 Task: Add Dr. Bronner's Rose Pure Castile Liquid Soap to the cart.
Action: Mouse moved to (251, 125)
Screenshot: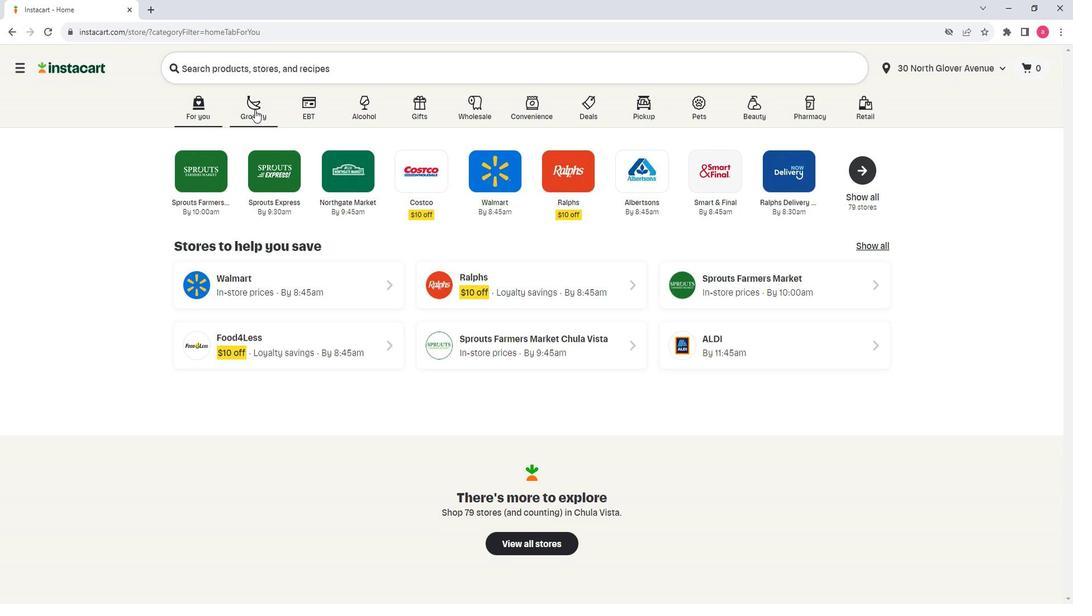 
Action: Mouse pressed left at (251, 125)
Screenshot: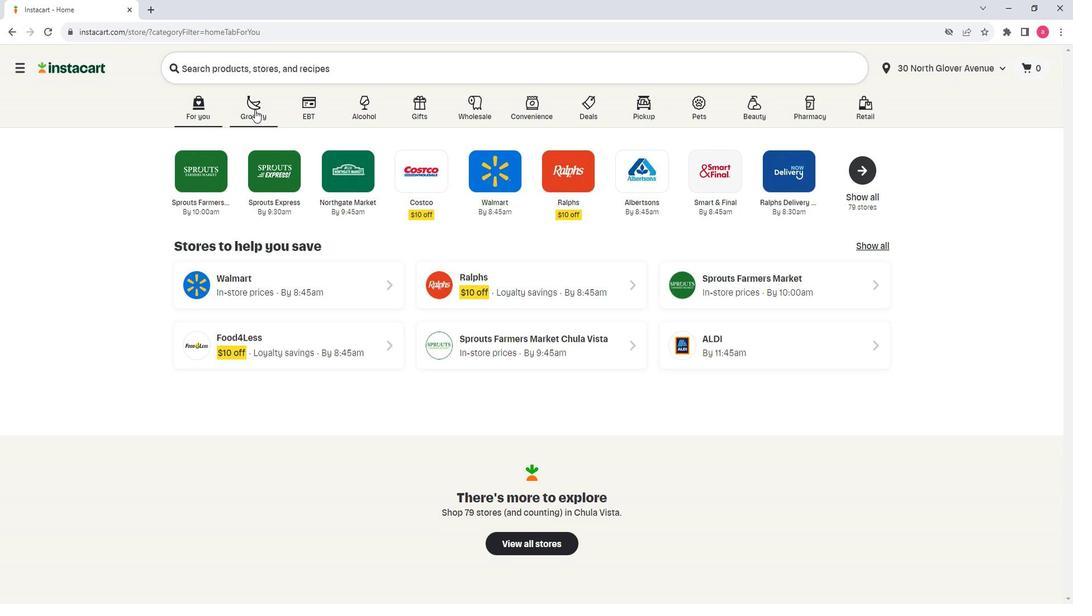 
Action: Mouse moved to (297, 337)
Screenshot: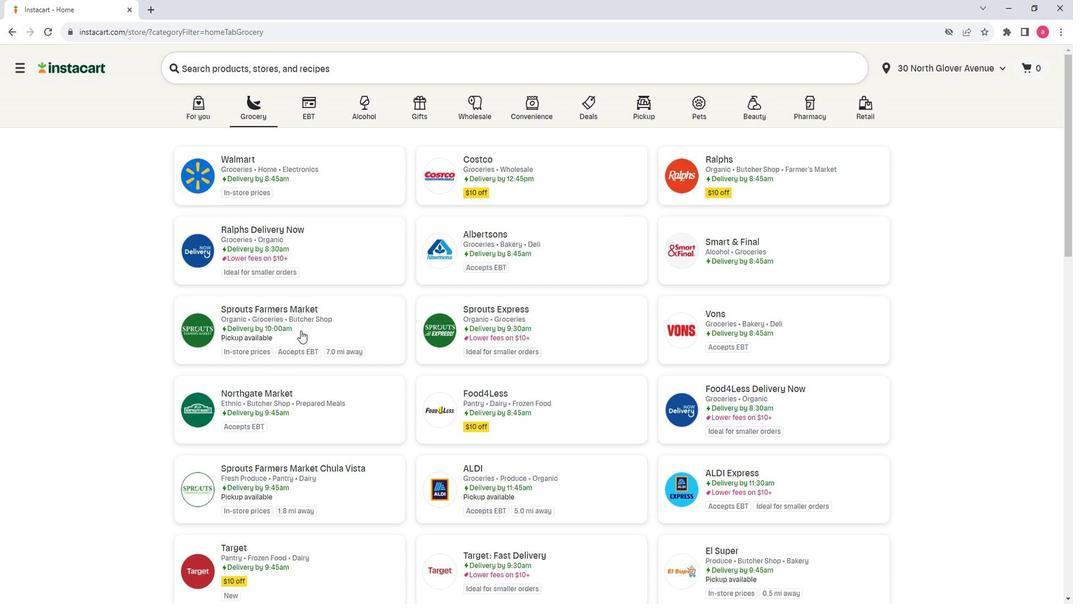 
Action: Mouse pressed left at (297, 337)
Screenshot: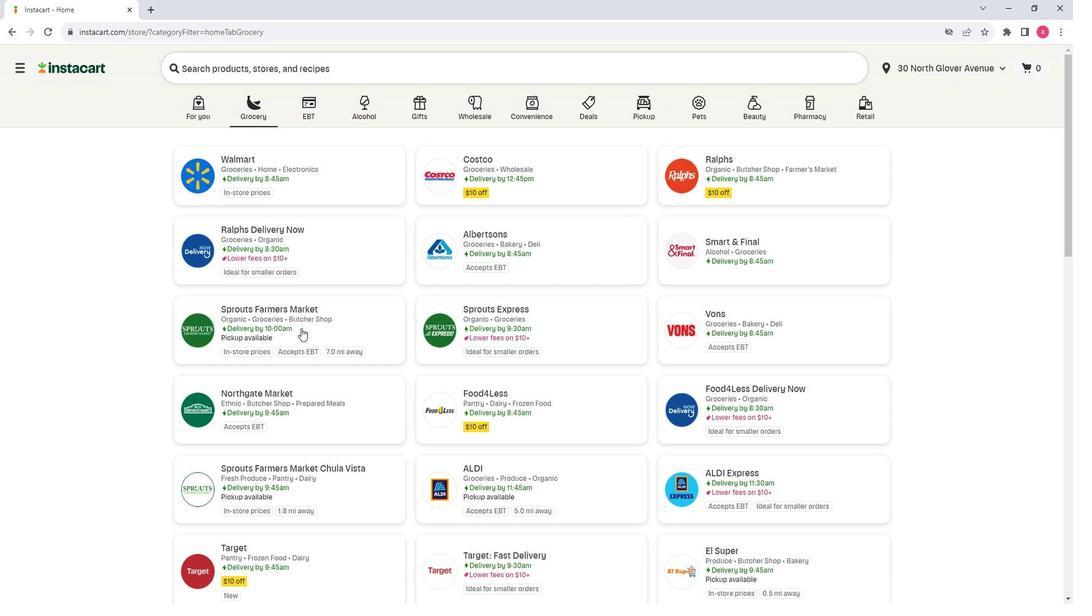 
Action: Mouse moved to (95, 428)
Screenshot: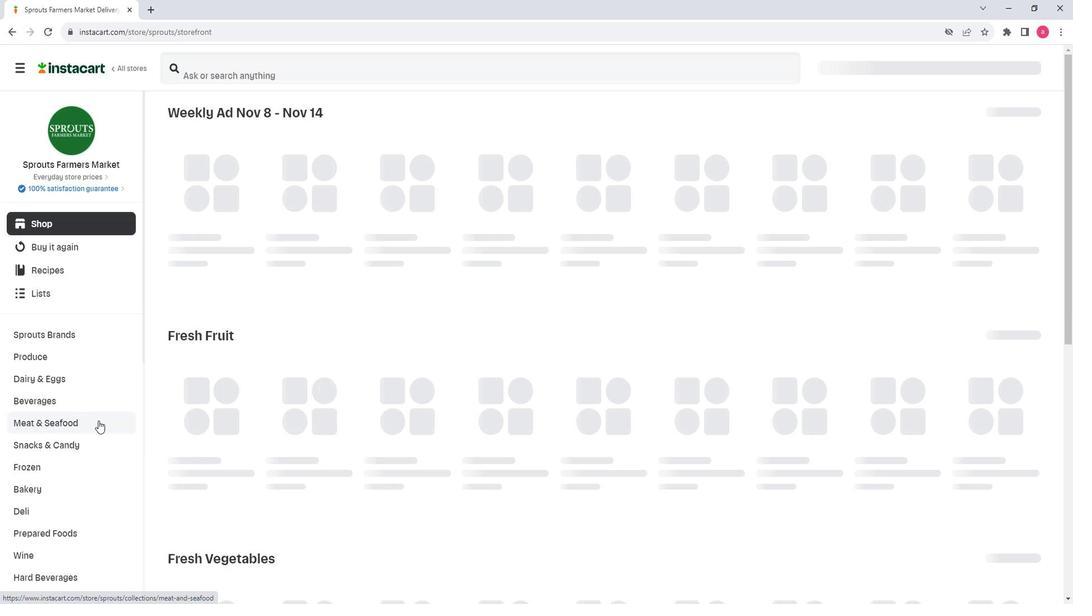 
Action: Mouse scrolled (95, 428) with delta (0, 0)
Screenshot: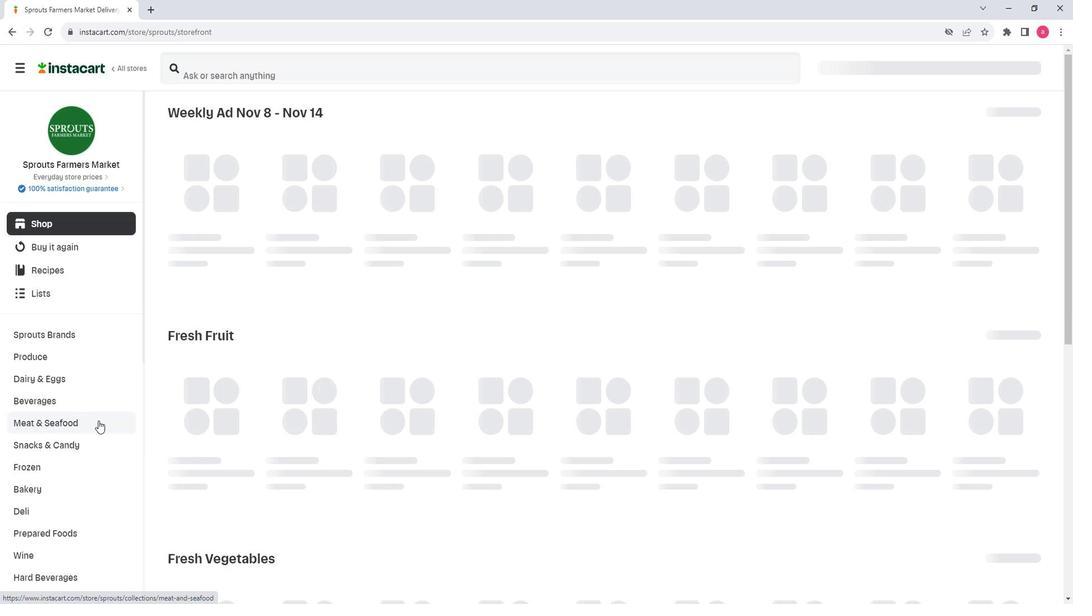 
Action: Mouse moved to (95, 429)
Screenshot: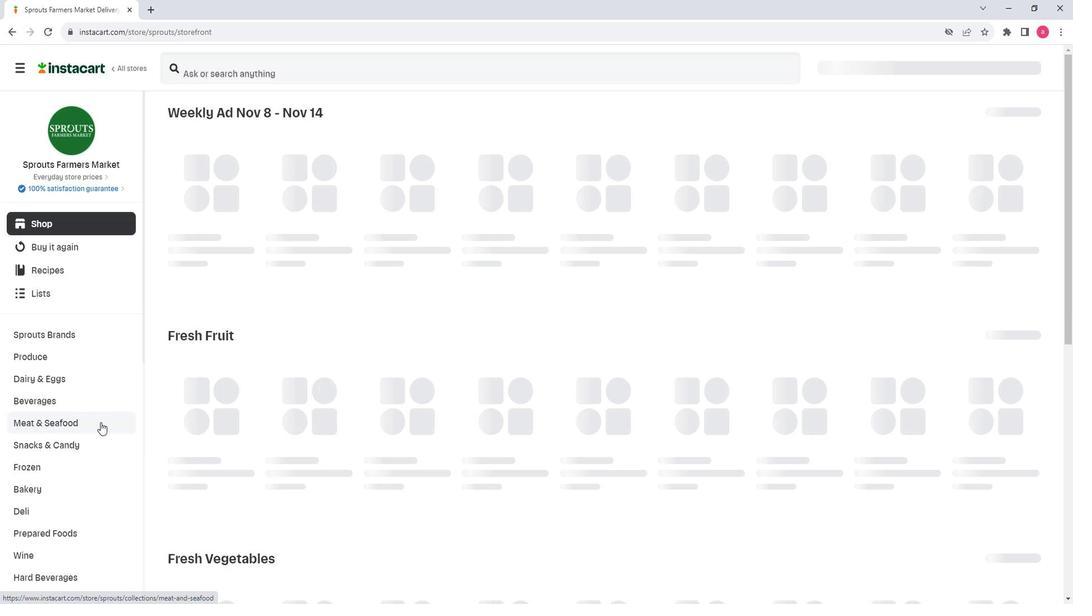 
Action: Mouse scrolled (95, 428) with delta (0, 0)
Screenshot: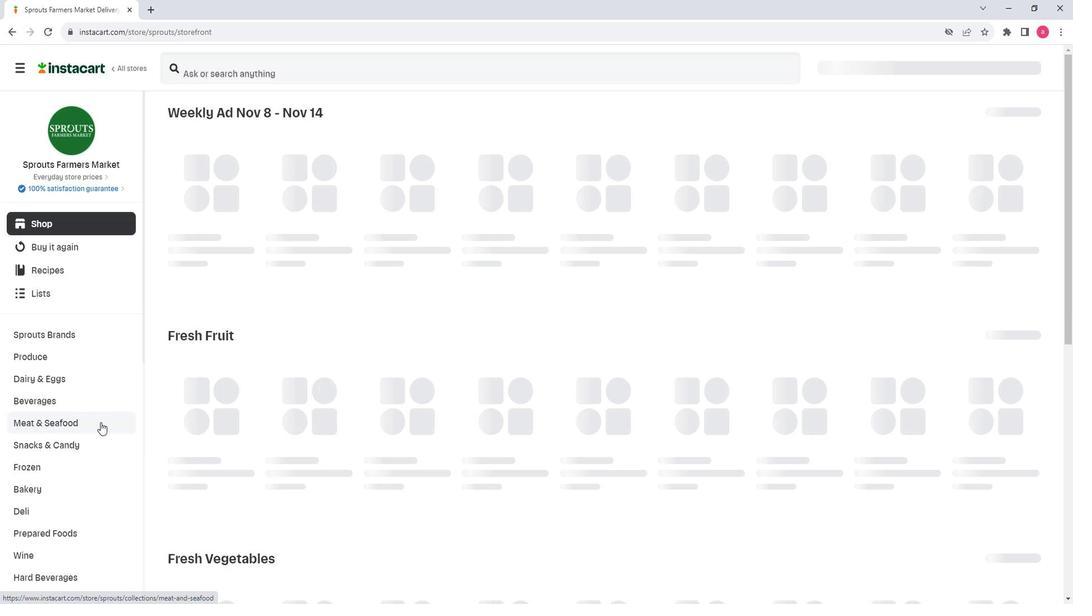 
Action: Mouse moved to (96, 429)
Screenshot: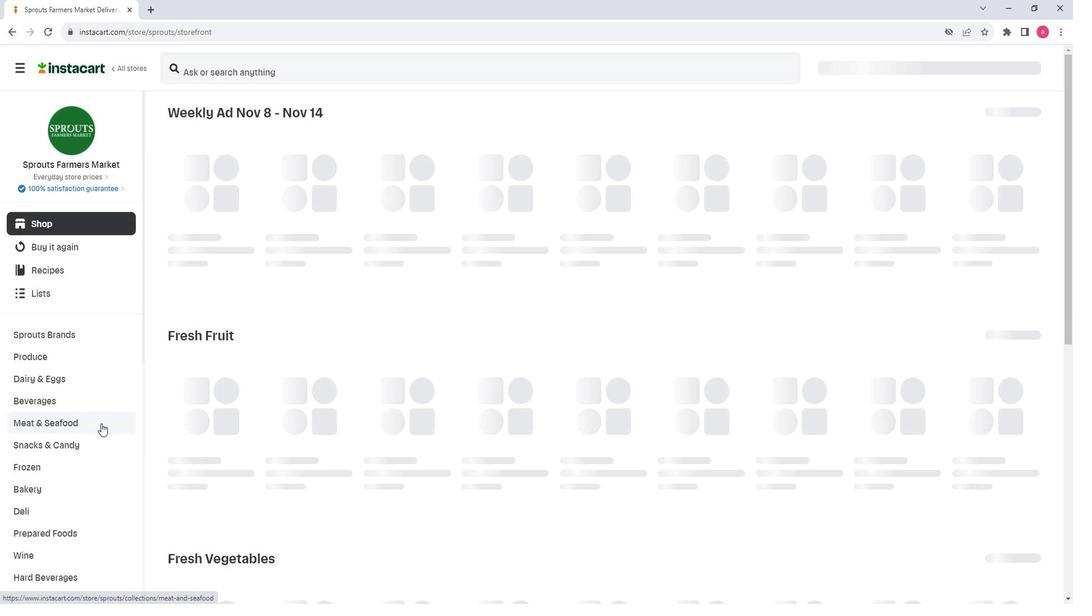 
Action: Mouse scrolled (96, 428) with delta (0, 0)
Screenshot: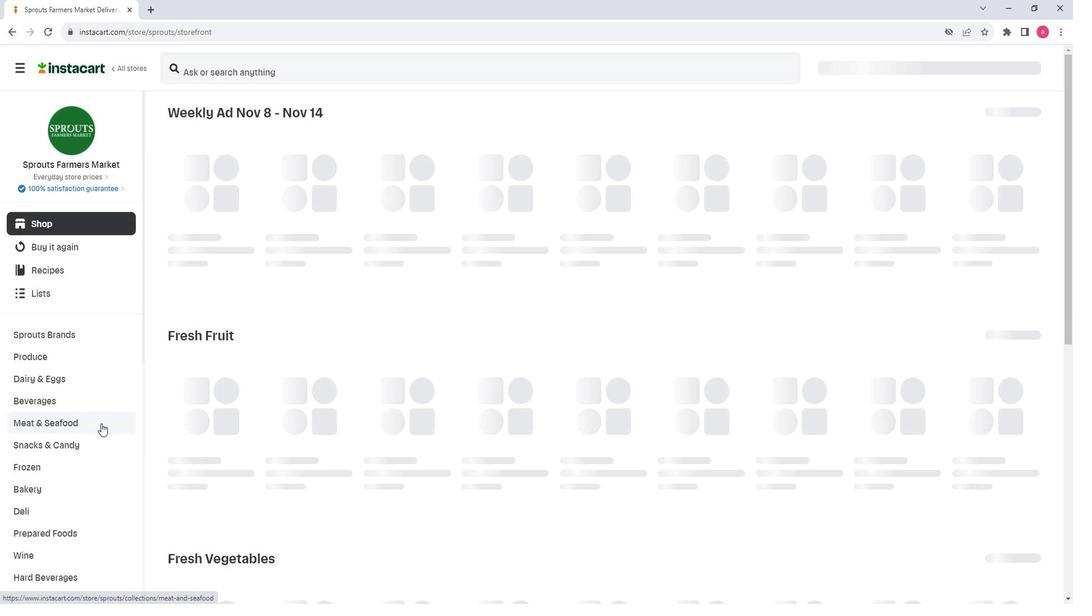 
Action: Mouse scrolled (96, 428) with delta (0, 0)
Screenshot: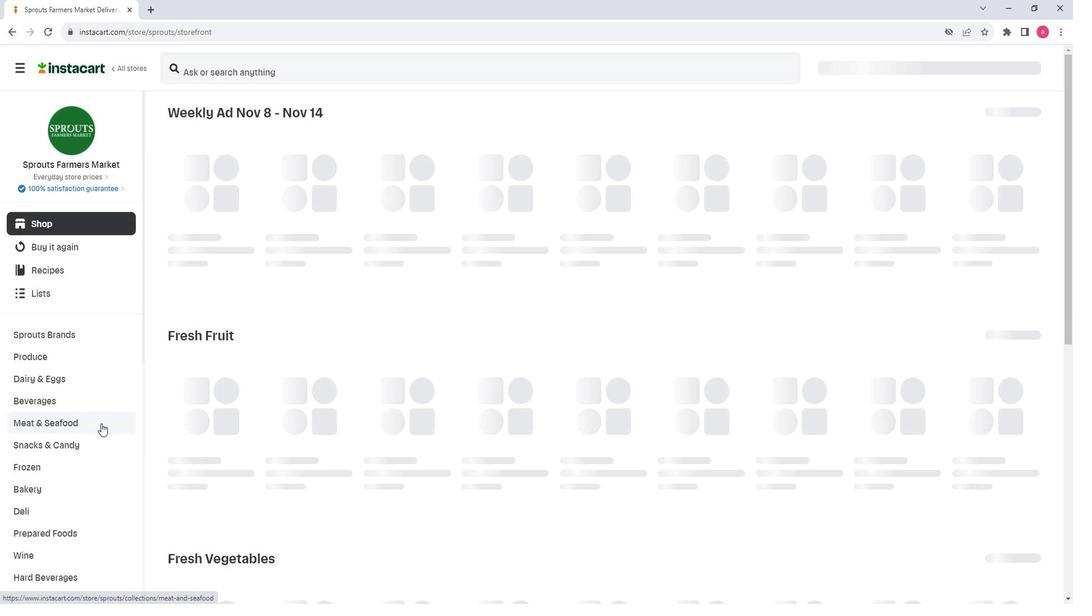 
Action: Mouse moved to (101, 466)
Screenshot: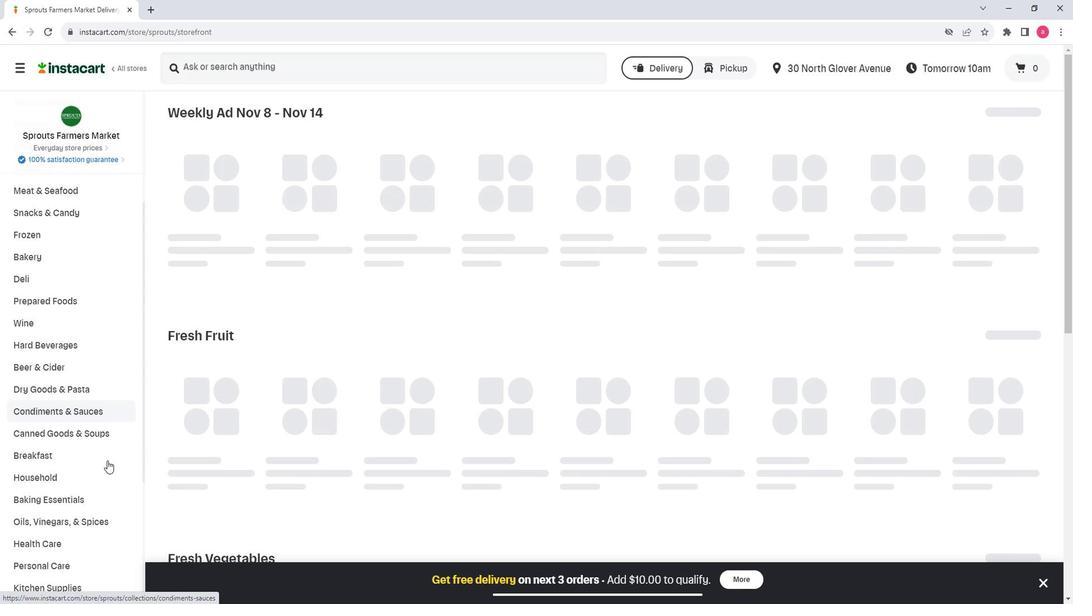 
Action: Mouse scrolled (101, 465) with delta (0, 0)
Screenshot: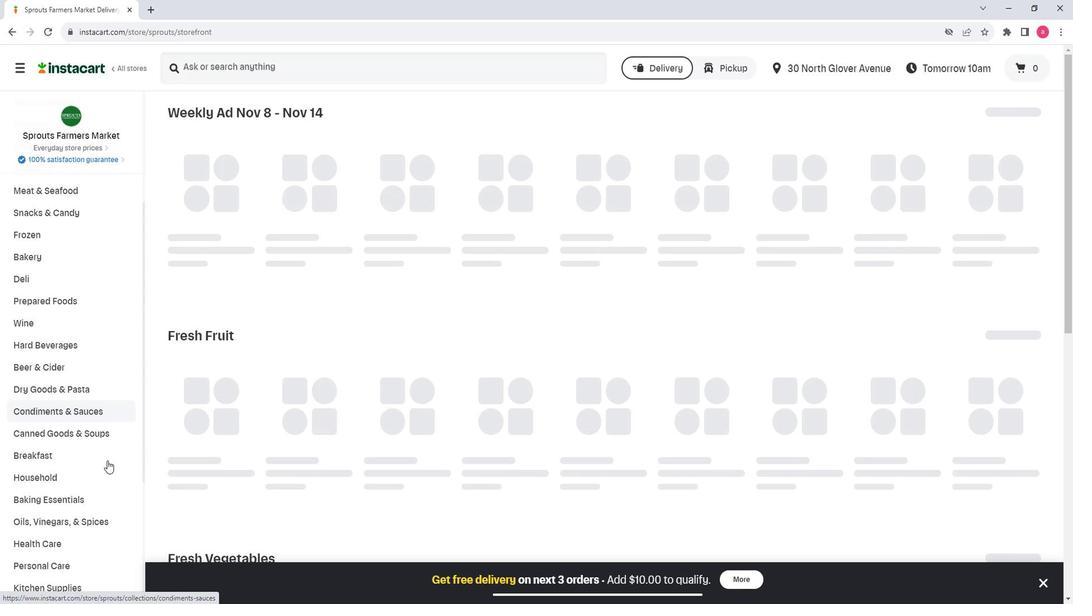 
Action: Mouse moved to (50, 507)
Screenshot: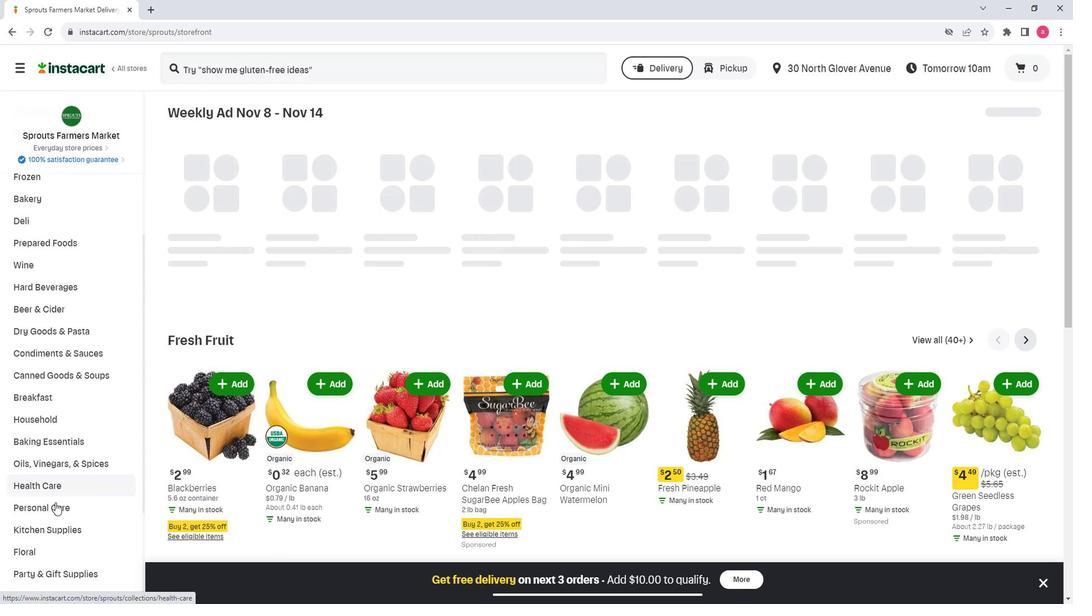 
Action: Mouse pressed left at (50, 507)
Screenshot: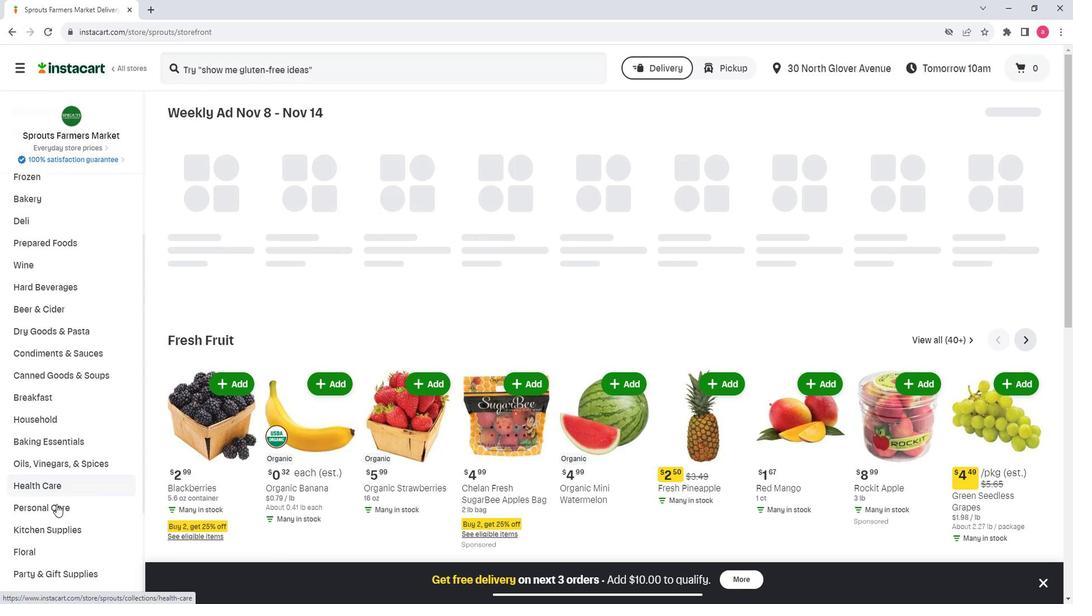 
Action: Mouse moved to (266, 161)
Screenshot: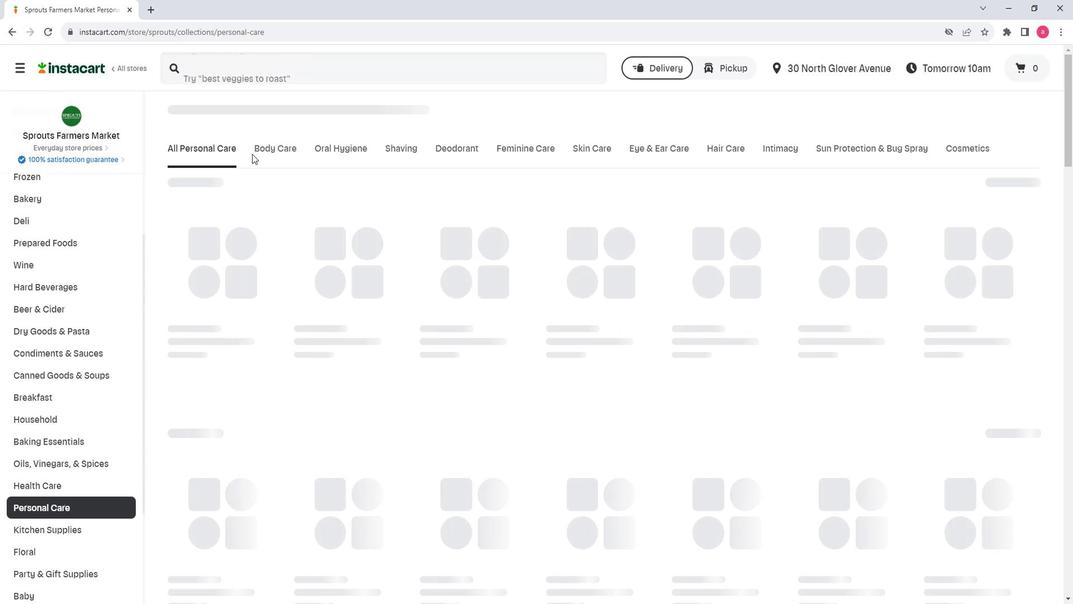 
Action: Mouse pressed left at (266, 161)
Screenshot: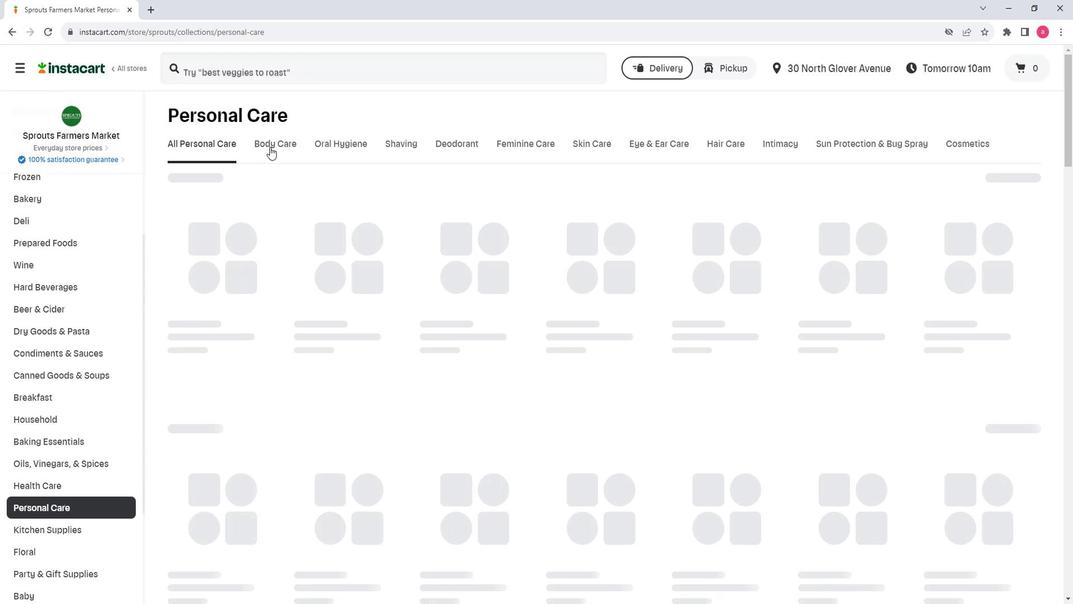 
Action: Mouse moved to (278, 202)
Screenshot: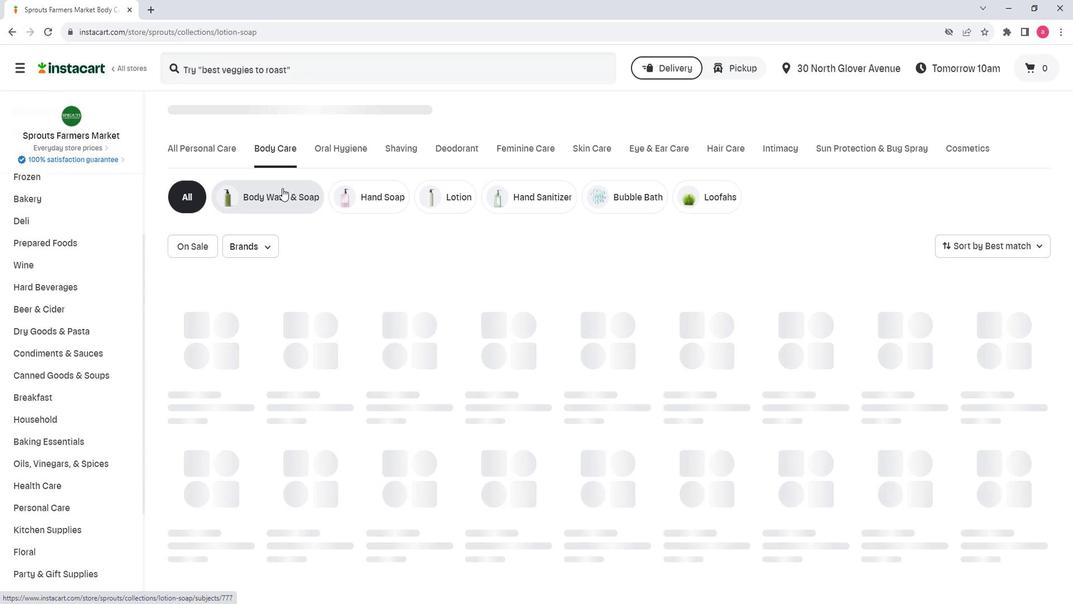 
Action: Mouse pressed left at (278, 202)
Screenshot: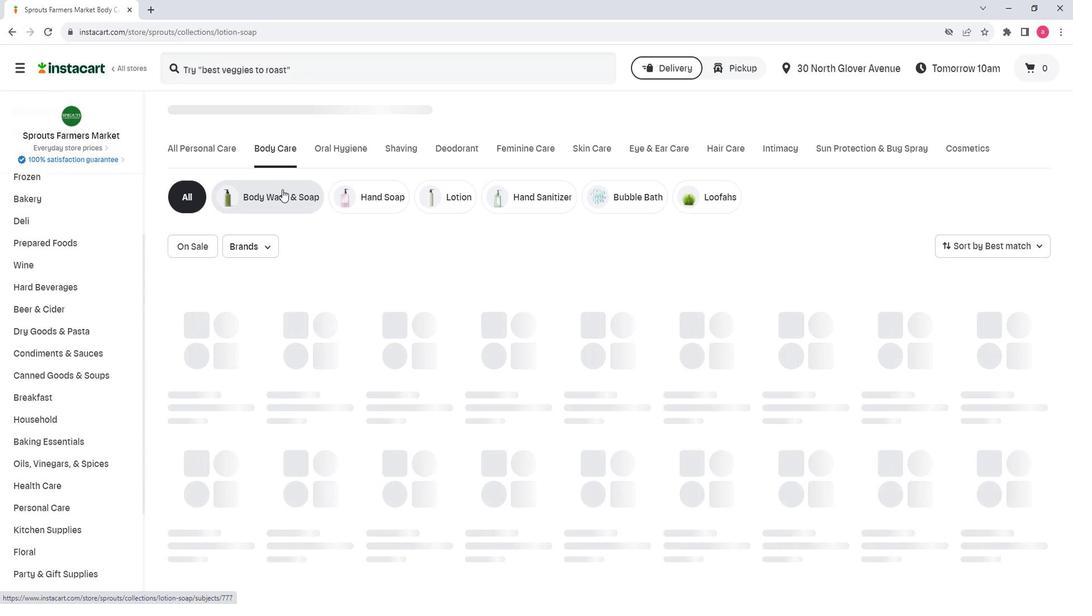 
Action: Mouse moved to (269, 87)
Screenshot: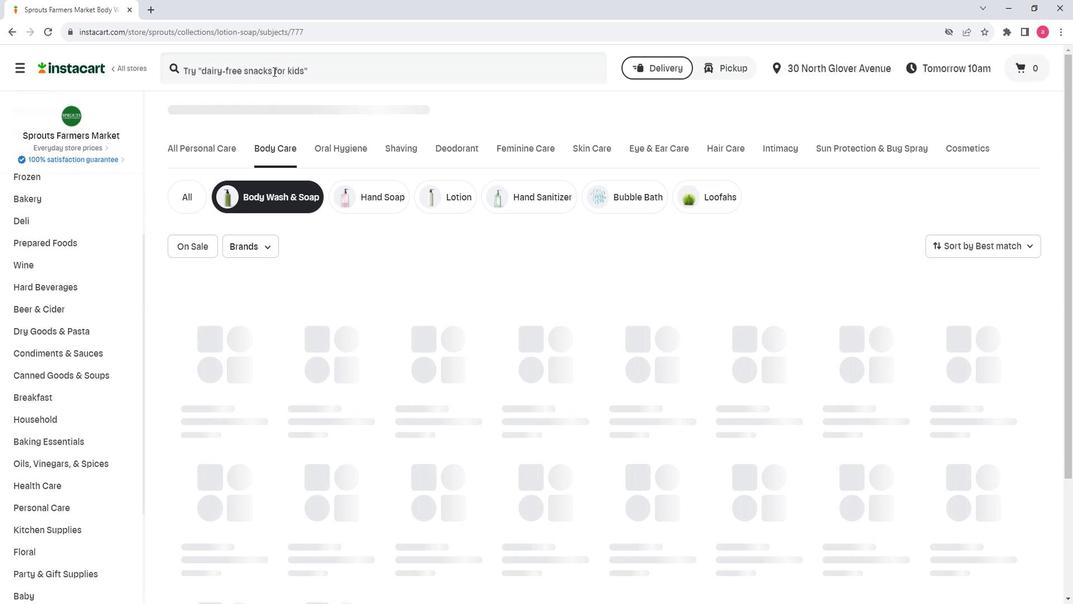 
Action: Mouse pressed left at (269, 87)
Screenshot: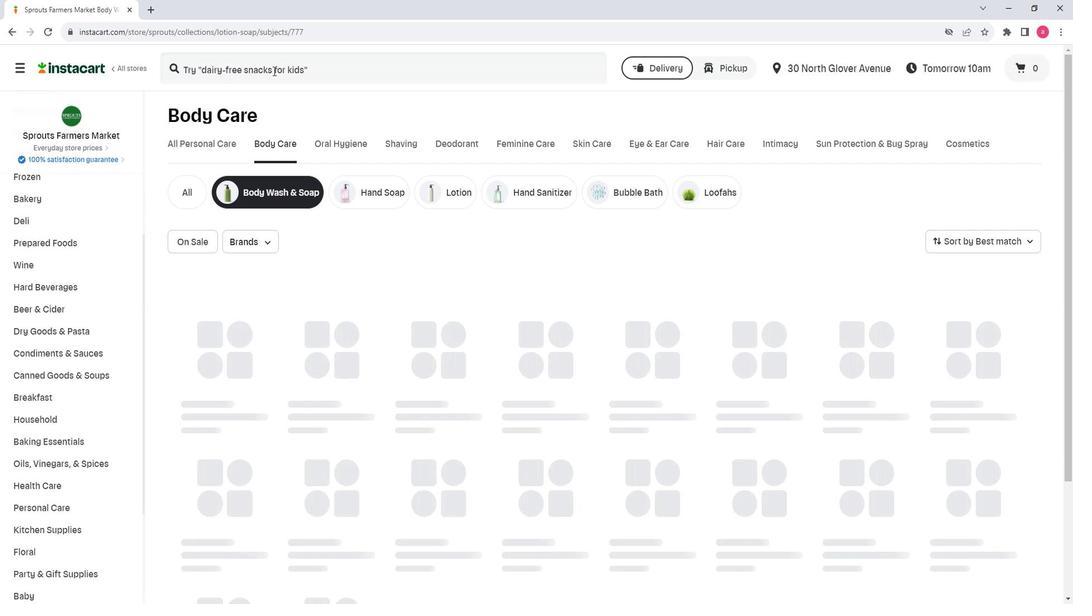 
Action: Key pressed <Key.shift>Dr.<Key.space><Key.shift><Key.shift><Key.shift><Key.shift><Key.shift><Key.shift><Key.shift><Key.shift><Key.shift><Key.shift><Key.shift><Key.shift><Key.shift><Key.shift><Key.shift><Key.shift><Key.shift><Key.shift><Key.shift><Key.shift><Key.shift><Key.shift><Key.shift><Key.shift><Key.shift><Key.shift><Key.shift><Key.shift><Key.shift><Key.shift><Key.shift><Key.shift><Key.shift><Key.shift><Key.shift><Key.shift><Key.shift><Key.shift><Key.shift><Key.shift>Bronner's<Key.space><Key.shift>Rose<Key.space><Key.shift>Pure<Key.space><Key.shift>Castile<Key.space><Key.shift>Liquid<Key.space><Key.shift>soap<Key.enter>
Screenshot: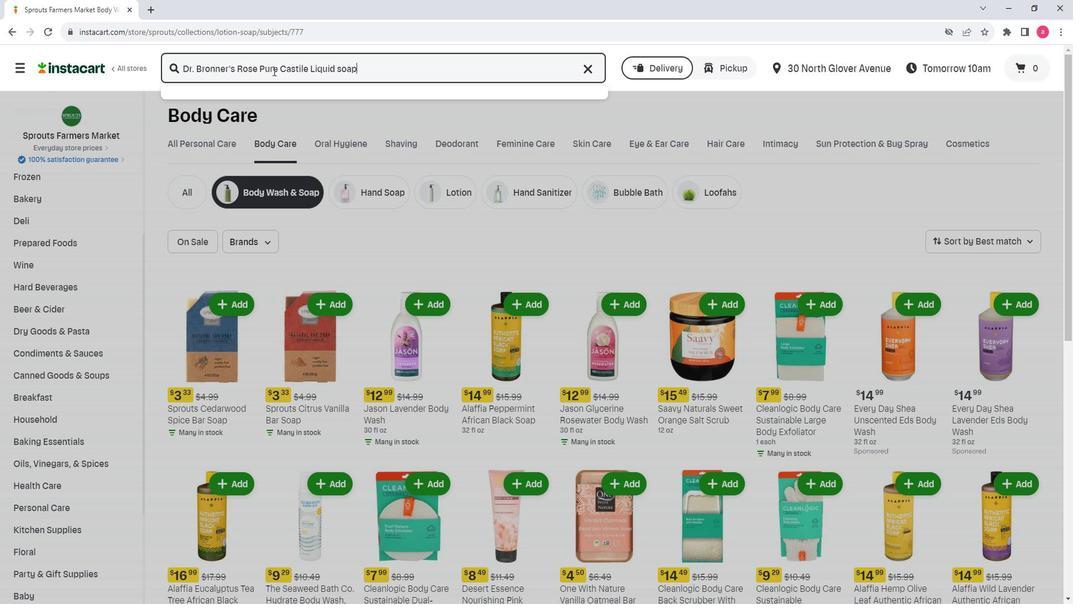 
Action: Mouse moved to (805, 192)
Screenshot: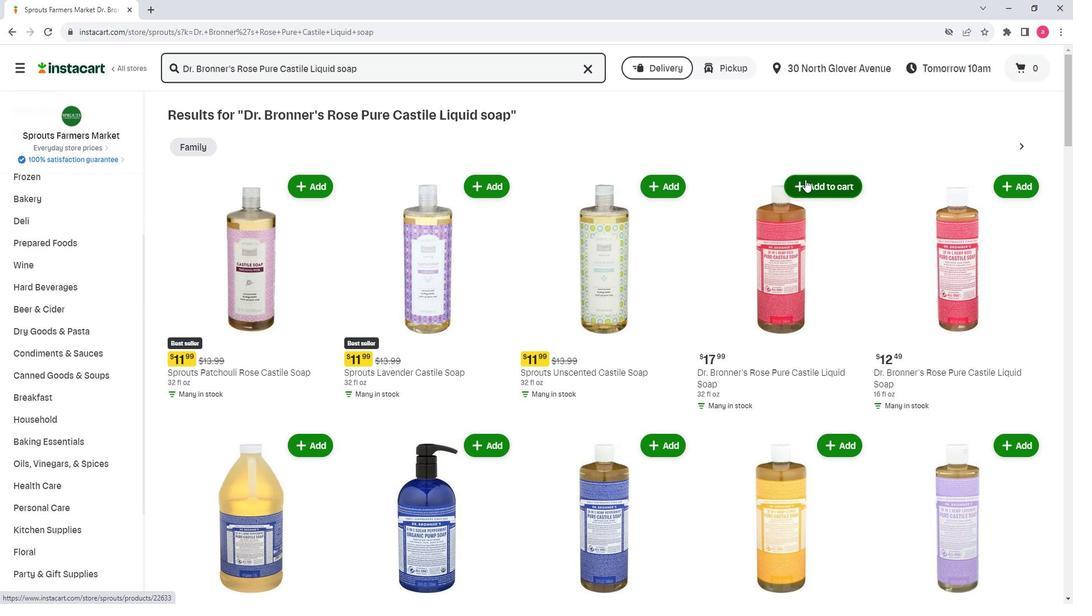 
Action: Mouse pressed left at (805, 192)
Screenshot: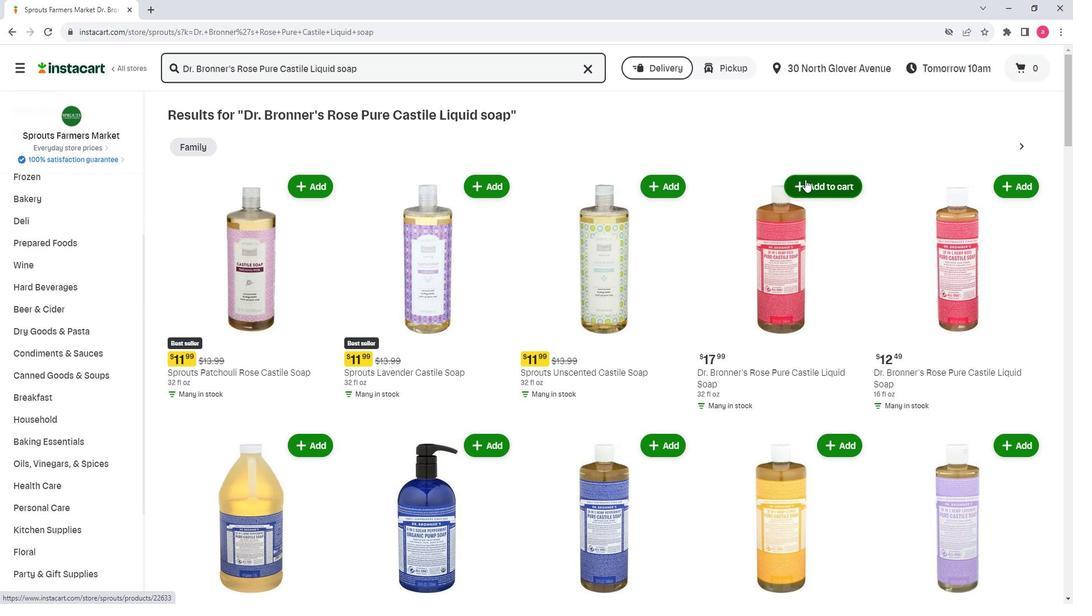 
Action: Mouse moved to (798, 283)
Screenshot: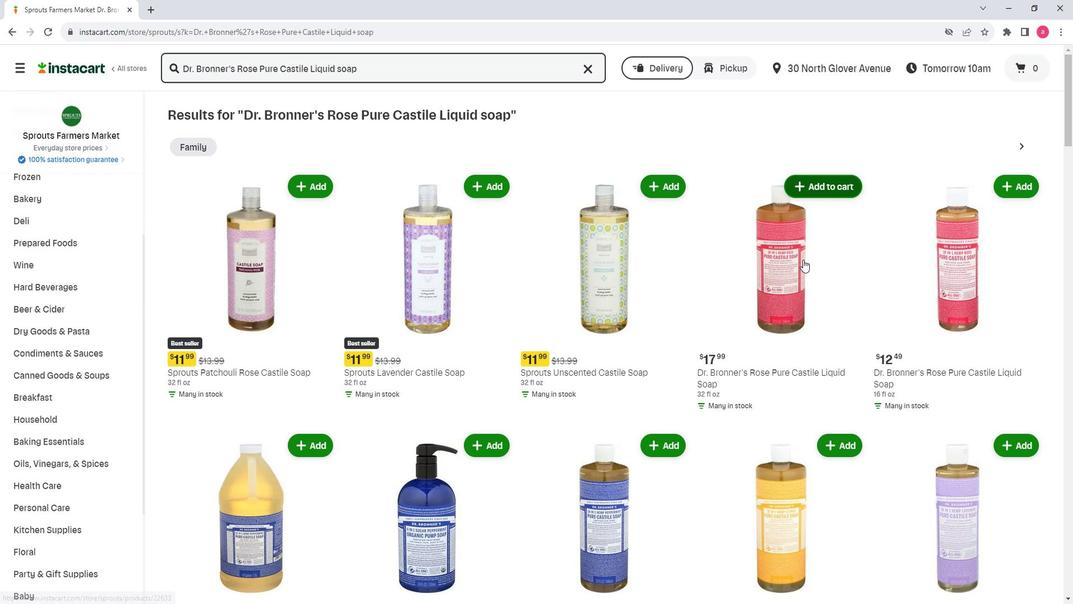 
